 Task: Check the "Animations" tab.
Action: Mouse moved to (1246, 35)
Screenshot: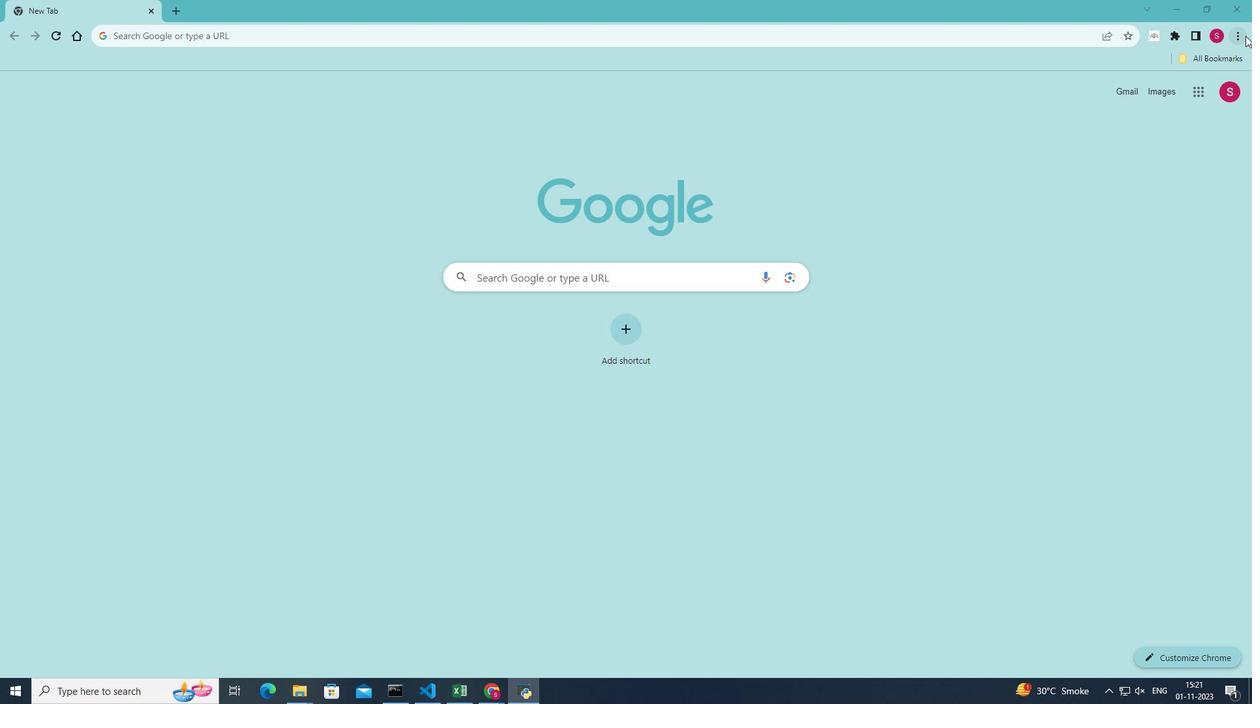 
Action: Mouse pressed left at (1246, 35)
Screenshot: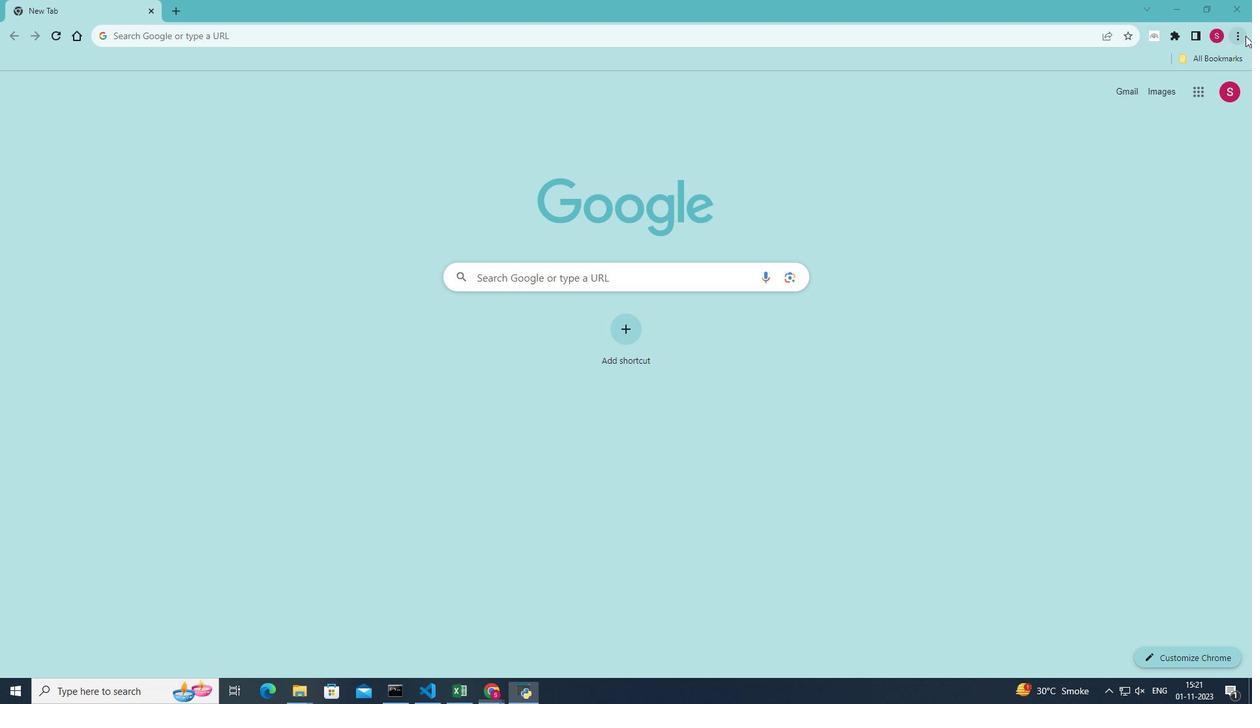 
Action: Mouse moved to (1120, 240)
Screenshot: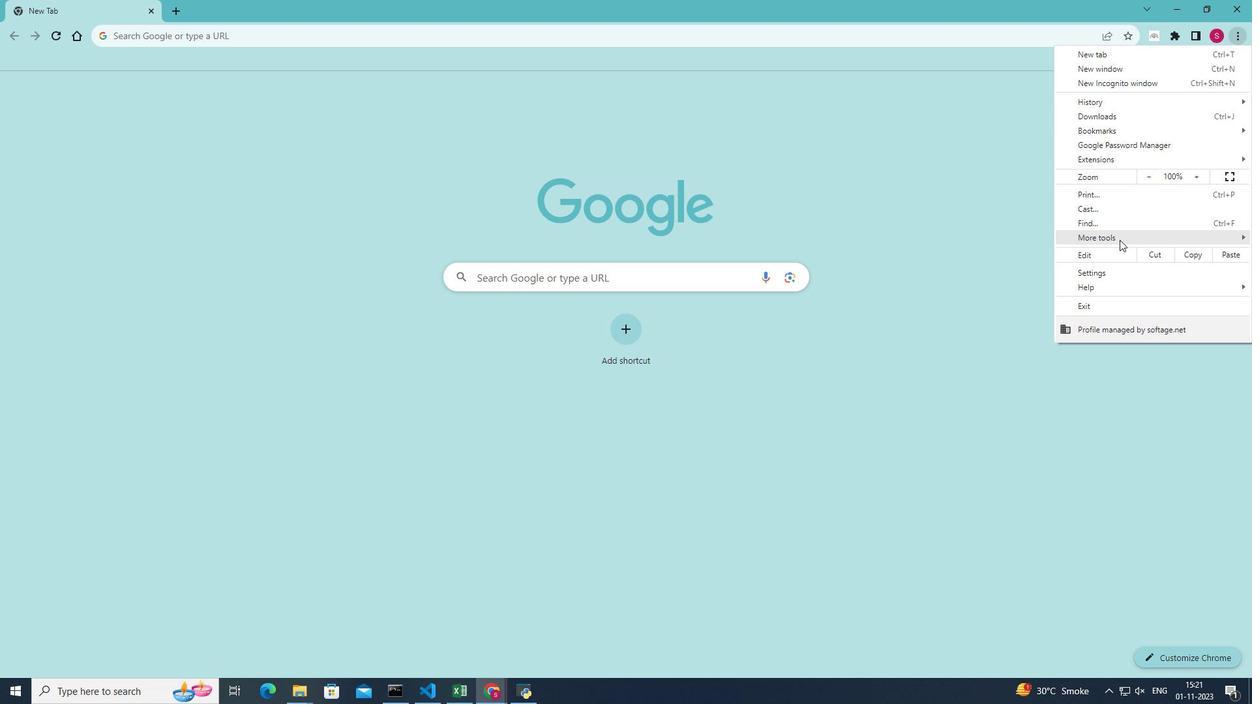 
Action: Mouse pressed left at (1120, 240)
Screenshot: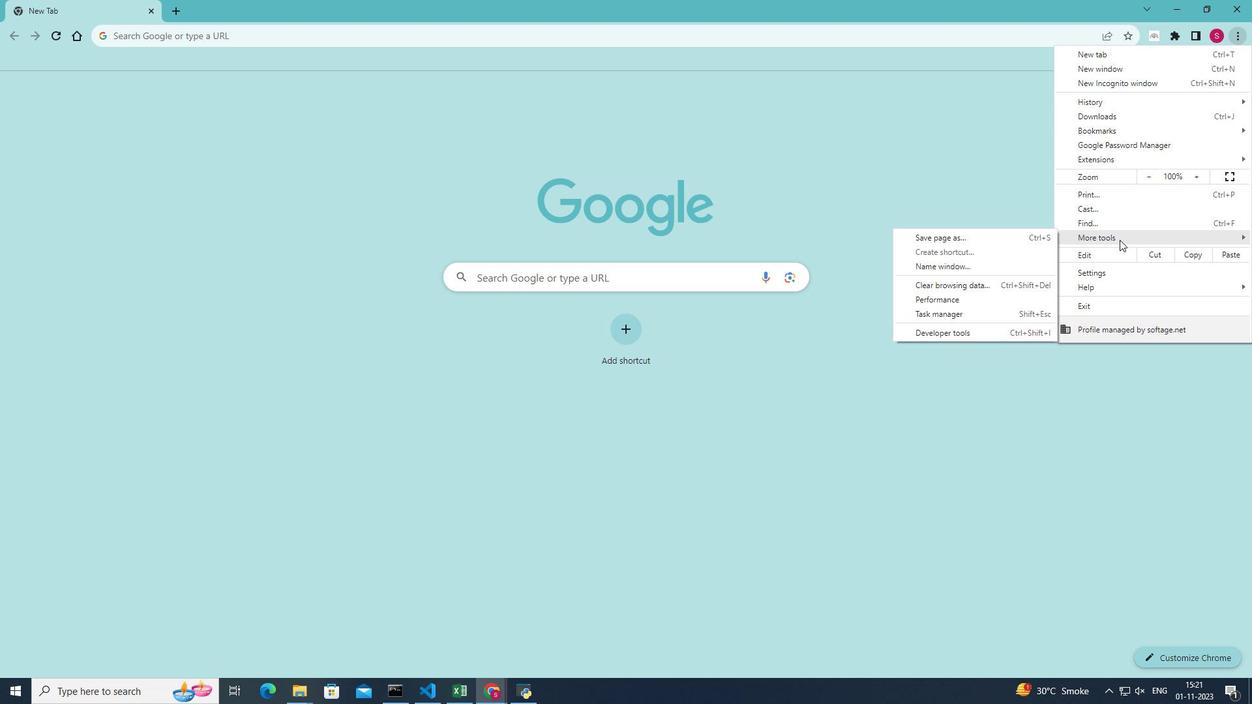 
Action: Mouse moved to (976, 333)
Screenshot: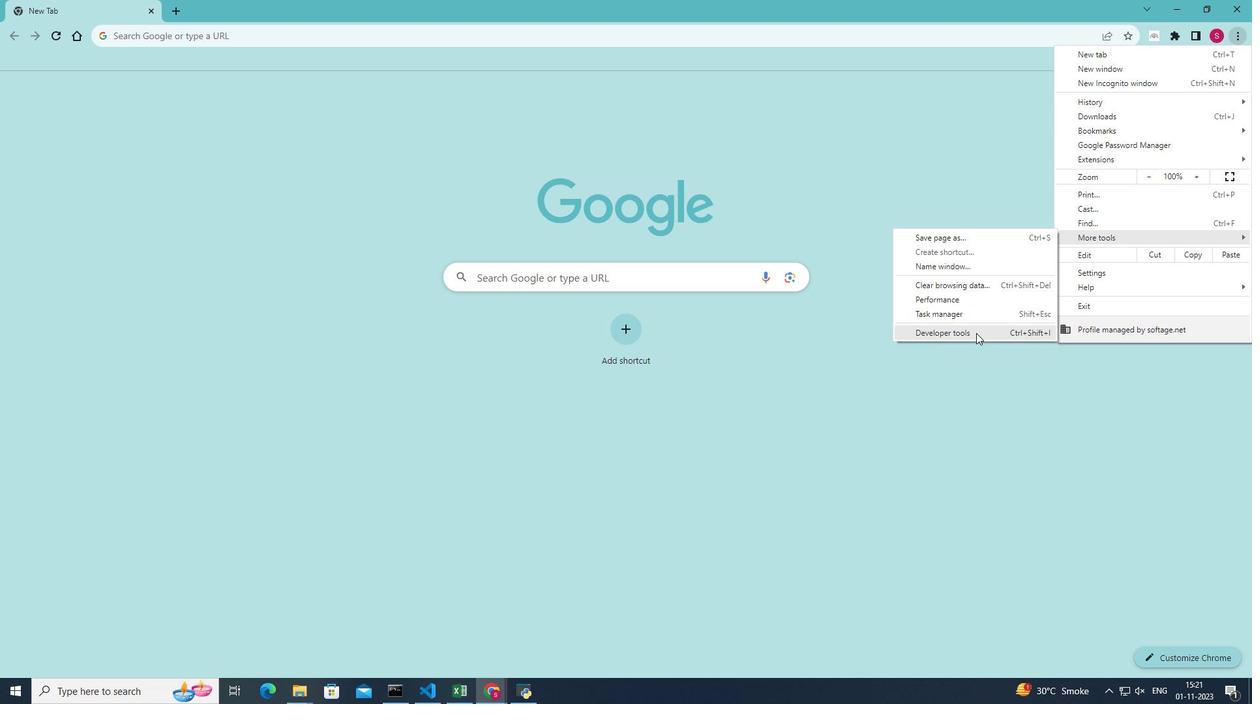 
Action: Mouse pressed left at (976, 333)
Screenshot: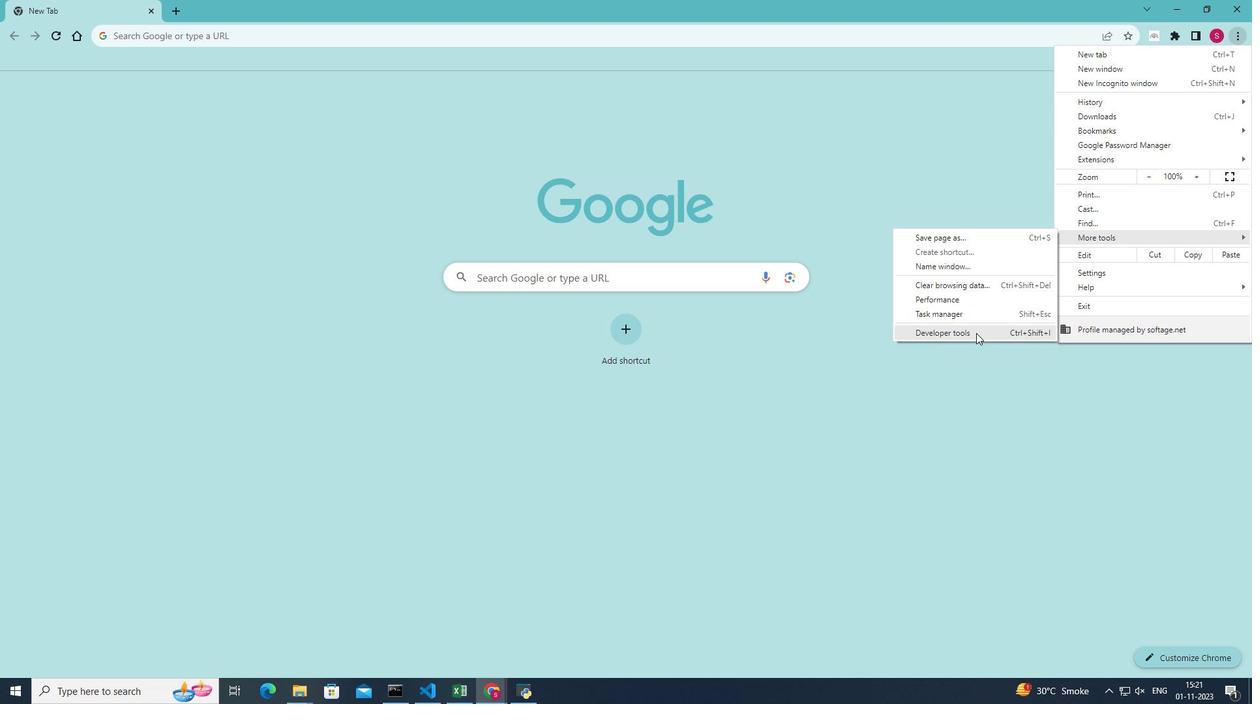 
Action: Mouse moved to (1224, 80)
Screenshot: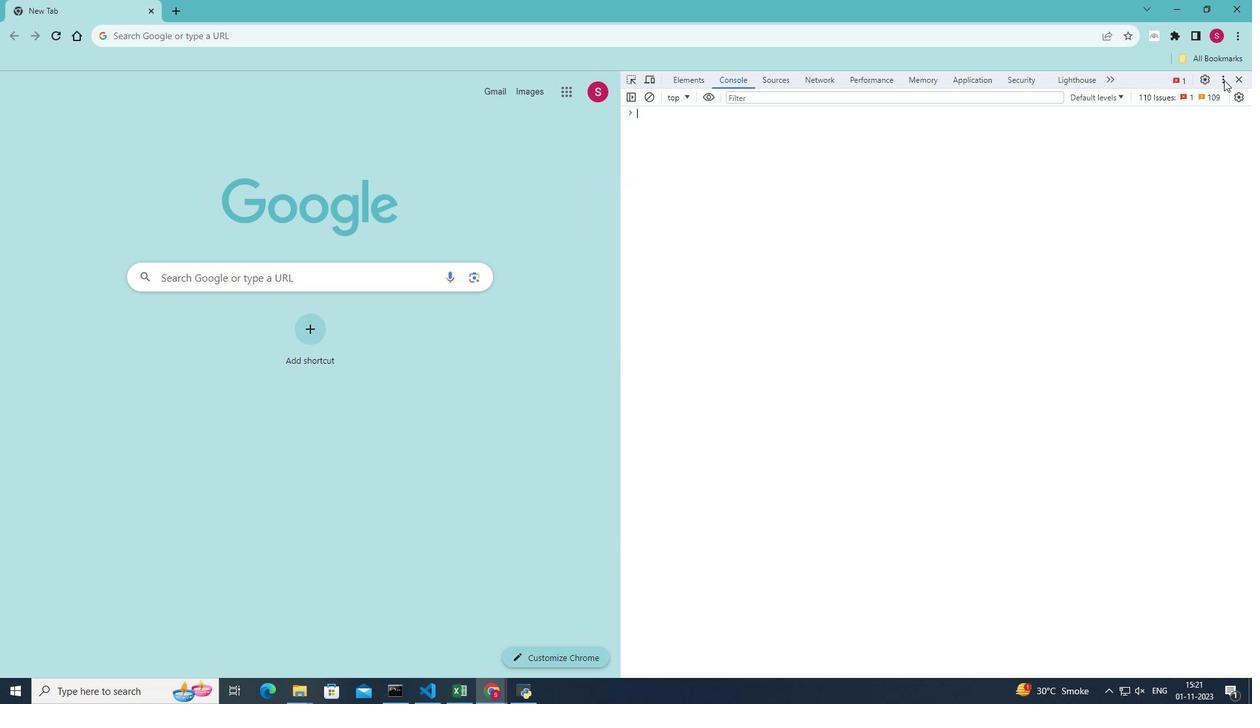 
Action: Mouse pressed left at (1224, 80)
Screenshot: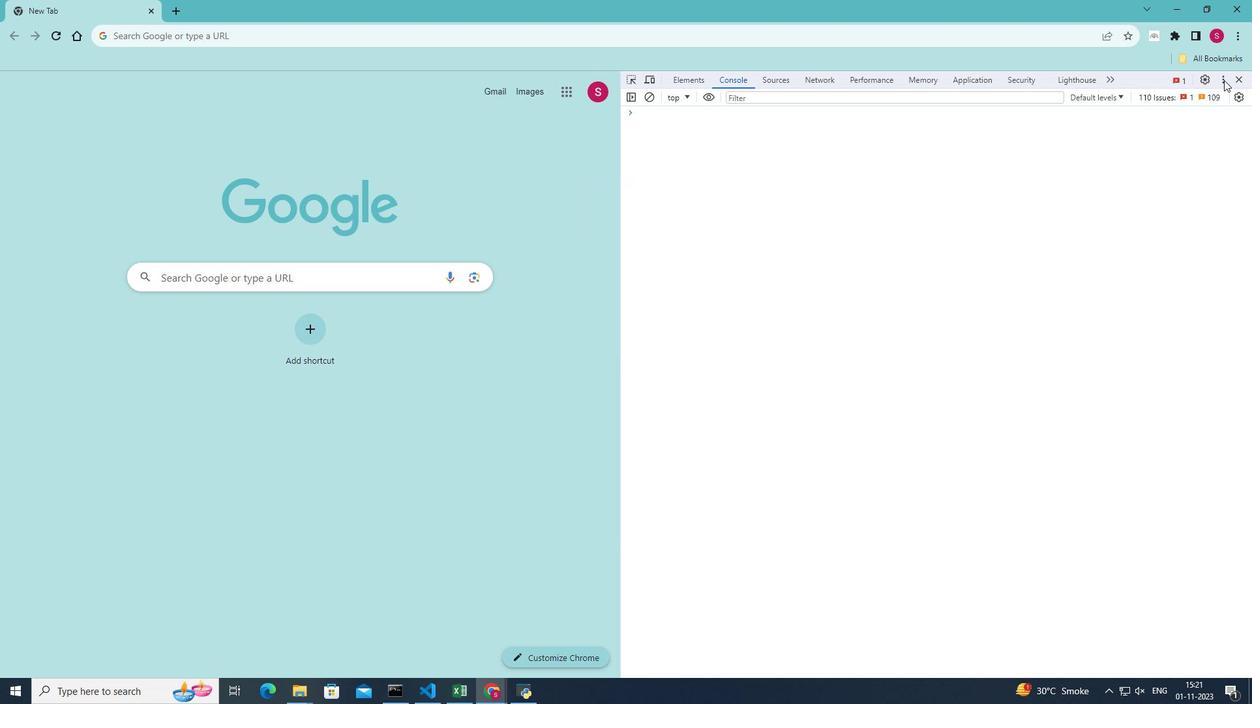
Action: Mouse moved to (1169, 184)
Screenshot: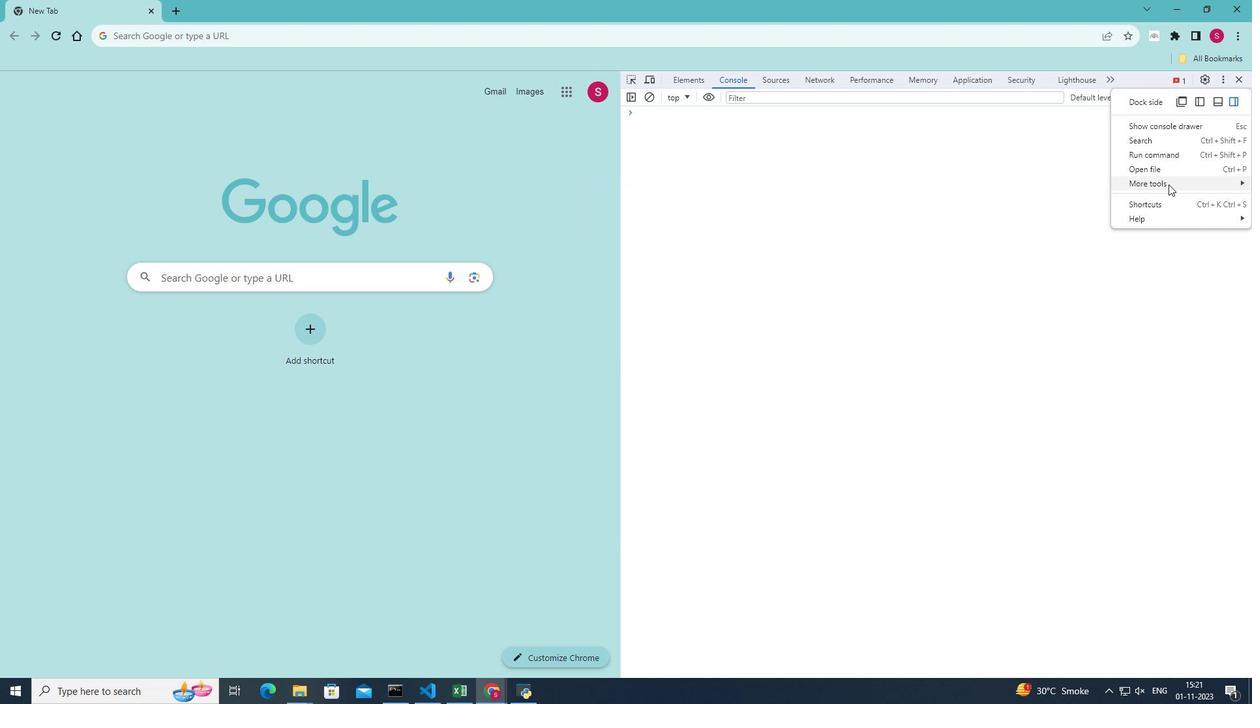 
Action: Mouse pressed left at (1169, 184)
Screenshot: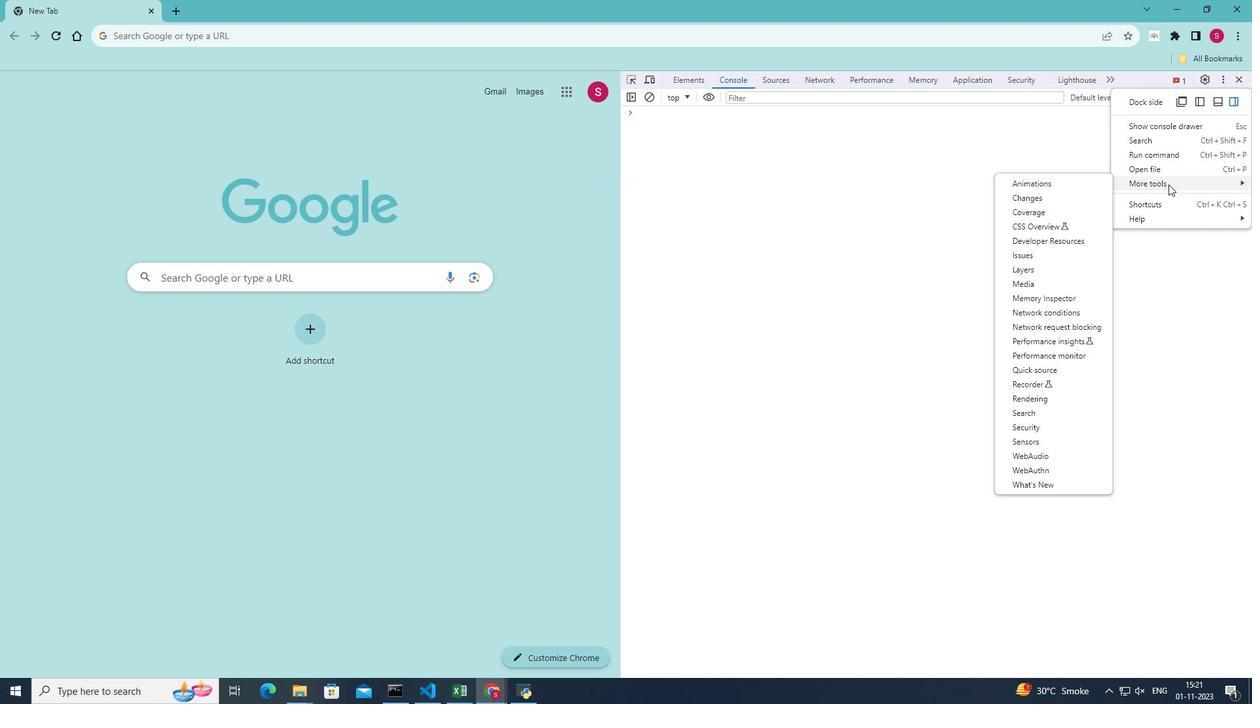 
Action: Mouse moved to (1071, 178)
Screenshot: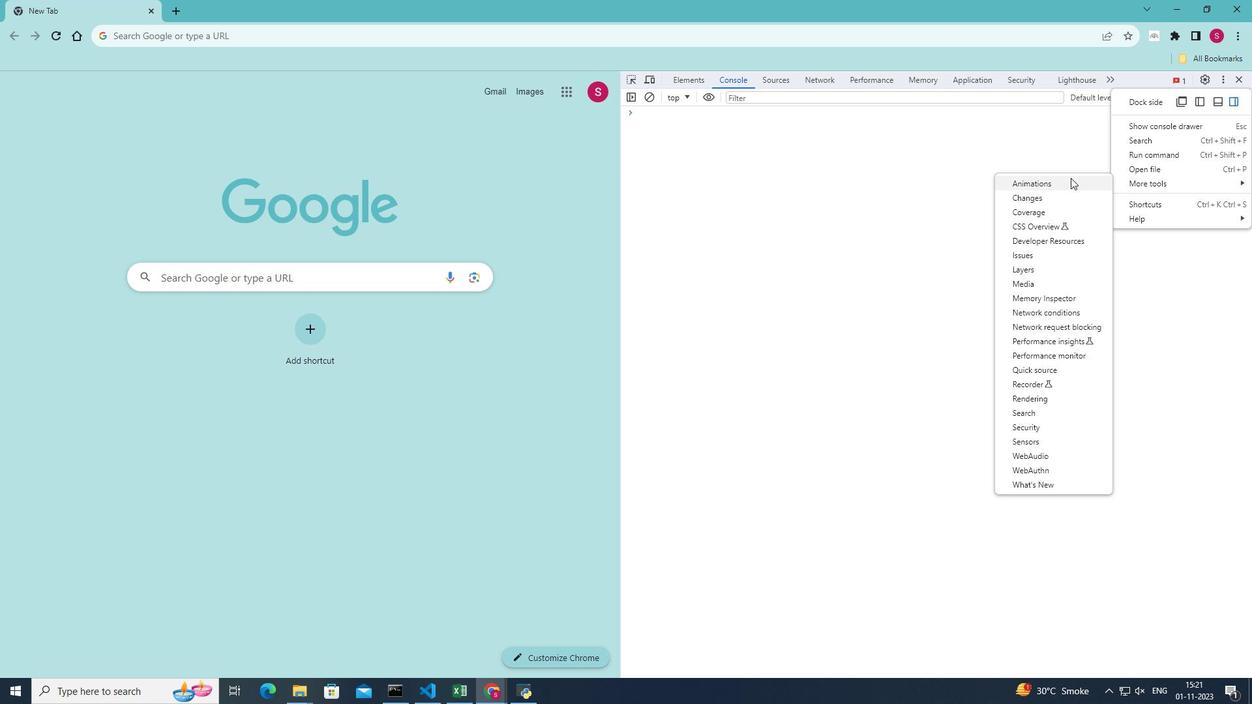 
Action: Mouse pressed left at (1071, 178)
Screenshot: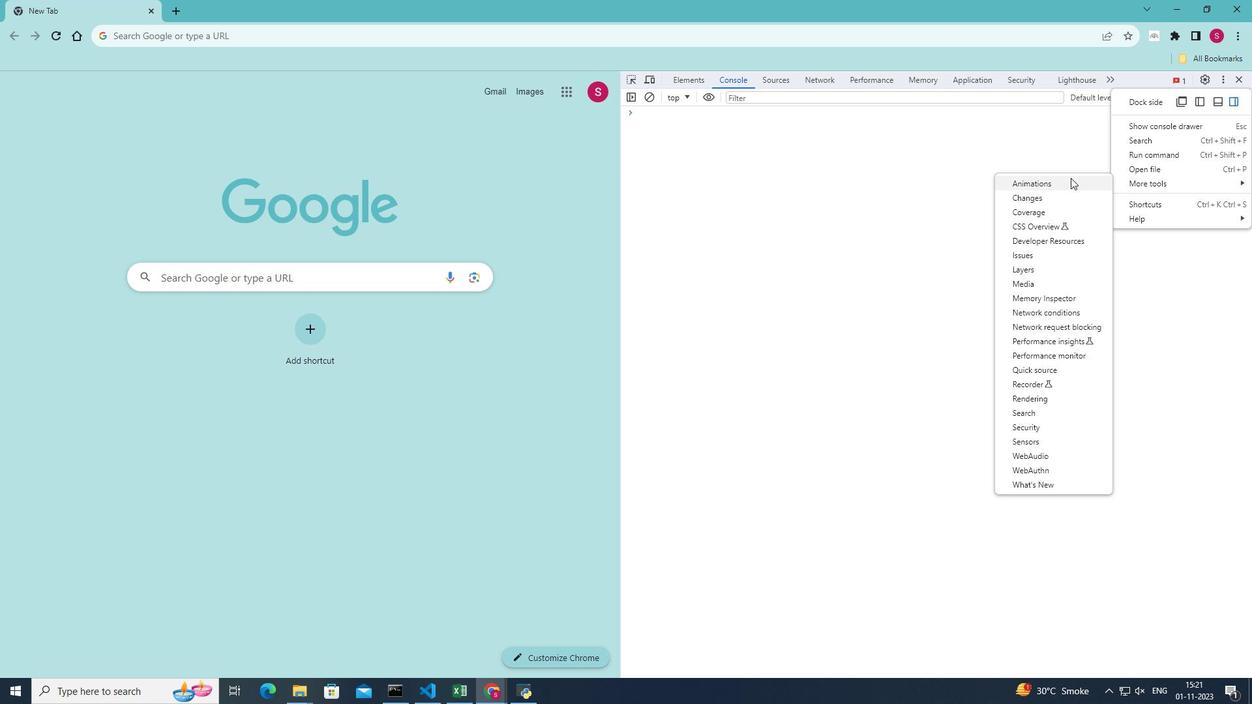 
Action: Mouse moved to (1027, 609)
Screenshot: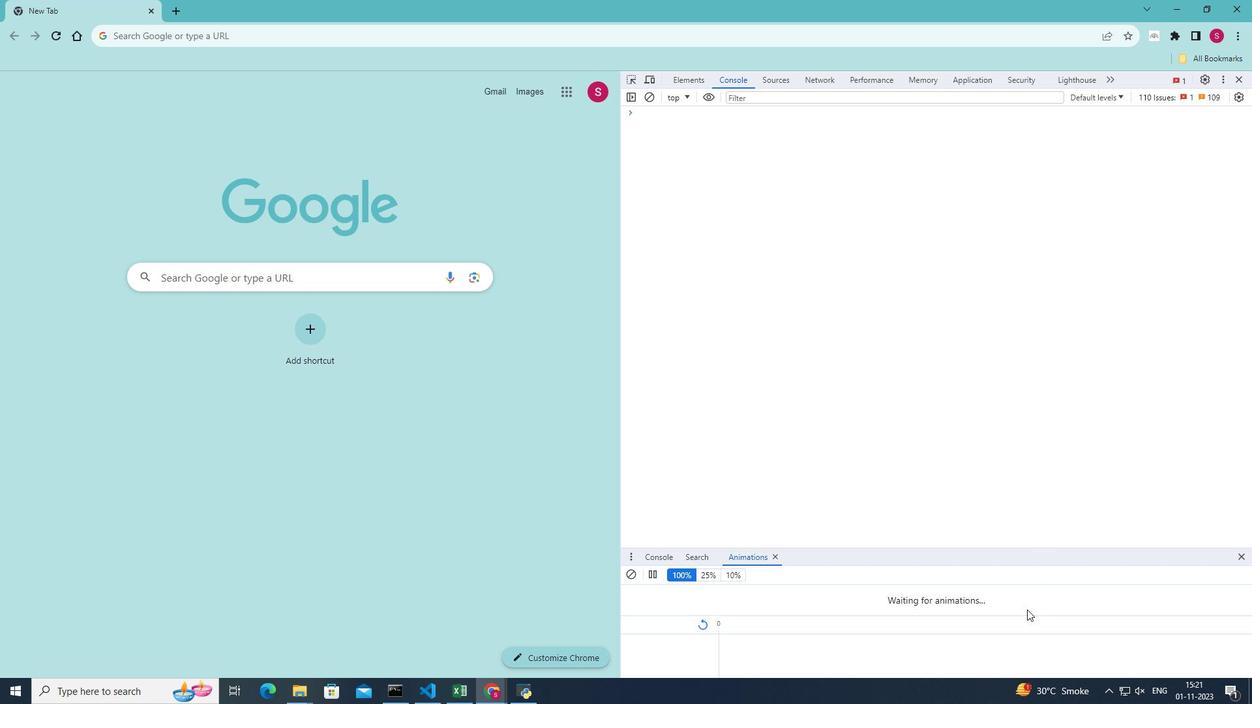 
Action: Mouse scrolled (1027, 609) with delta (0, 0)
Screenshot: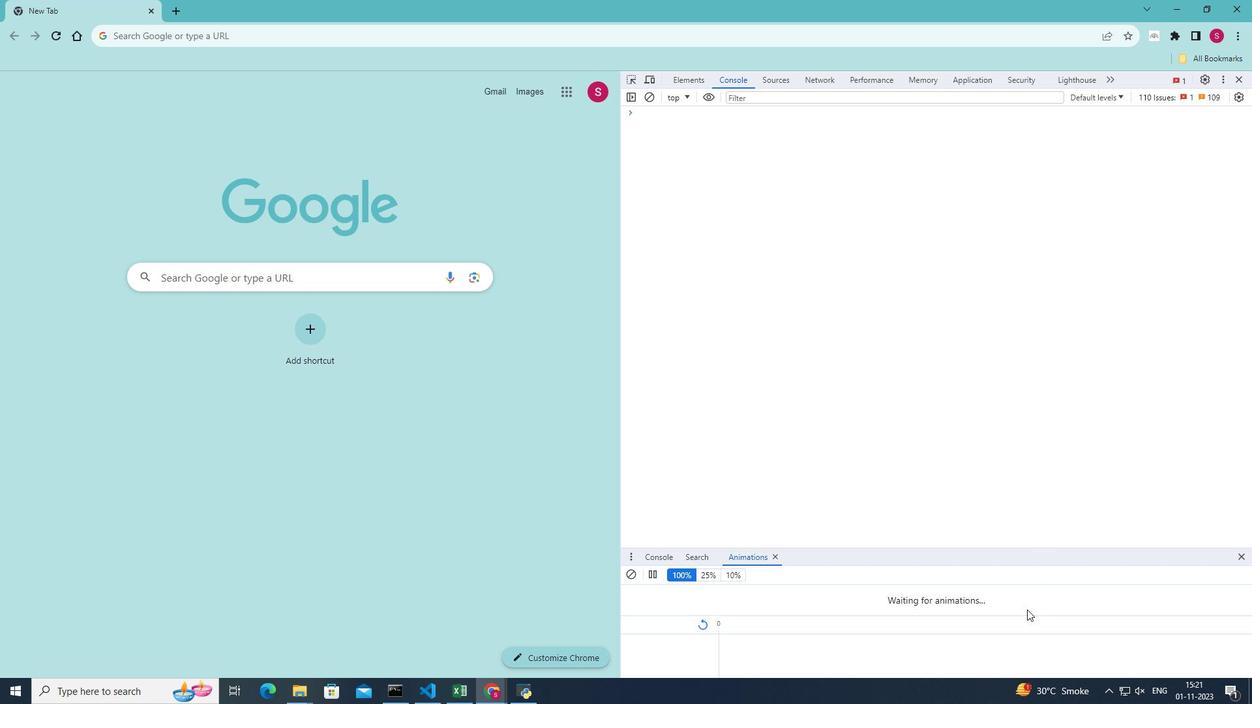 
Action: Mouse moved to (703, 624)
Screenshot: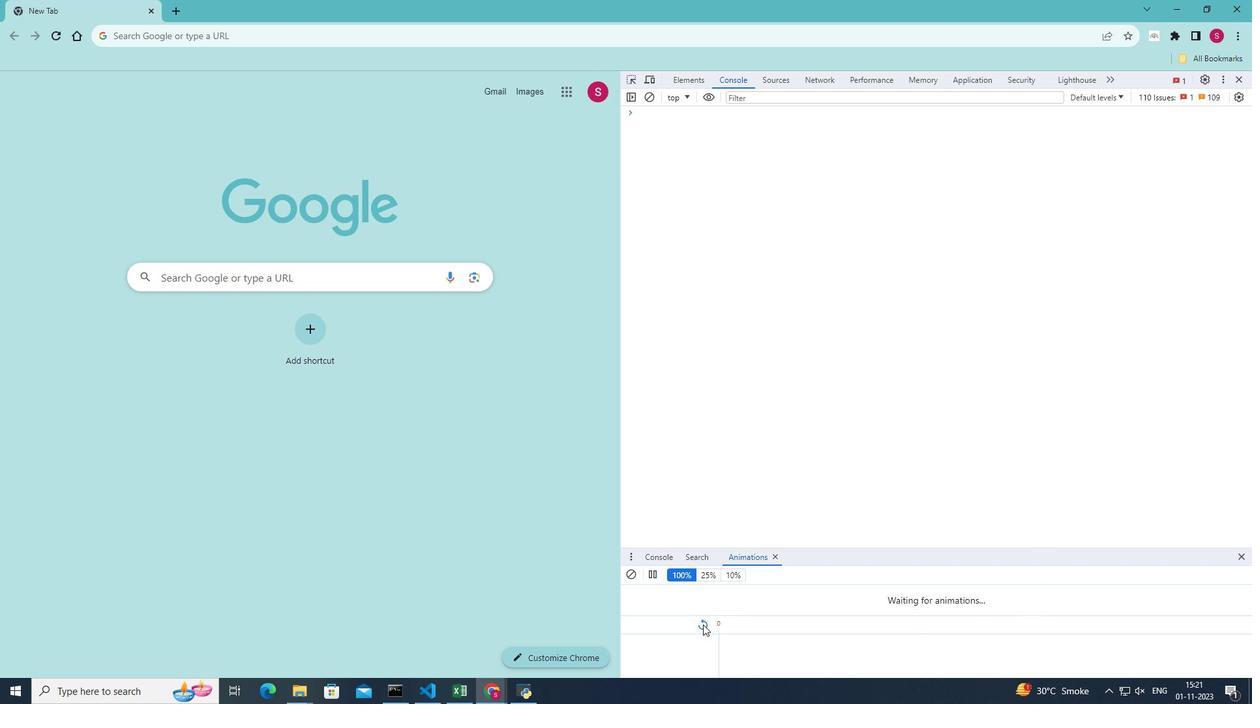 
Action: Mouse pressed left at (703, 624)
Screenshot: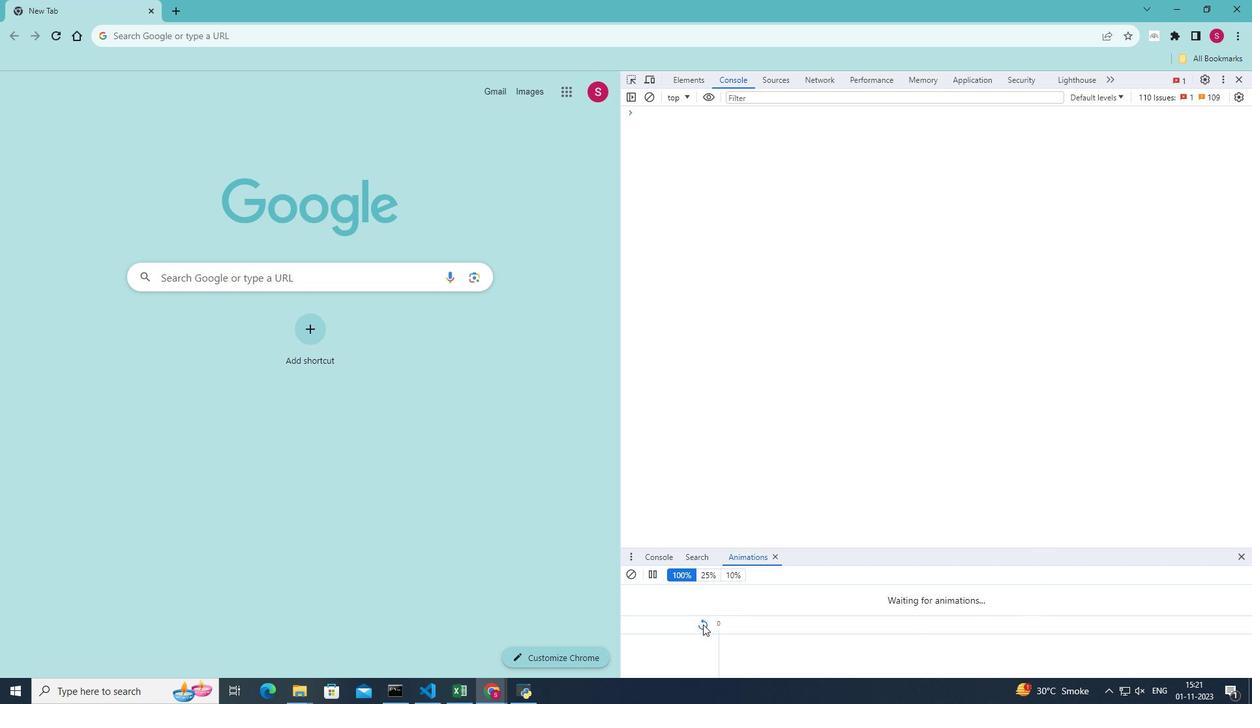 
Action: Mouse moved to (979, 611)
Screenshot: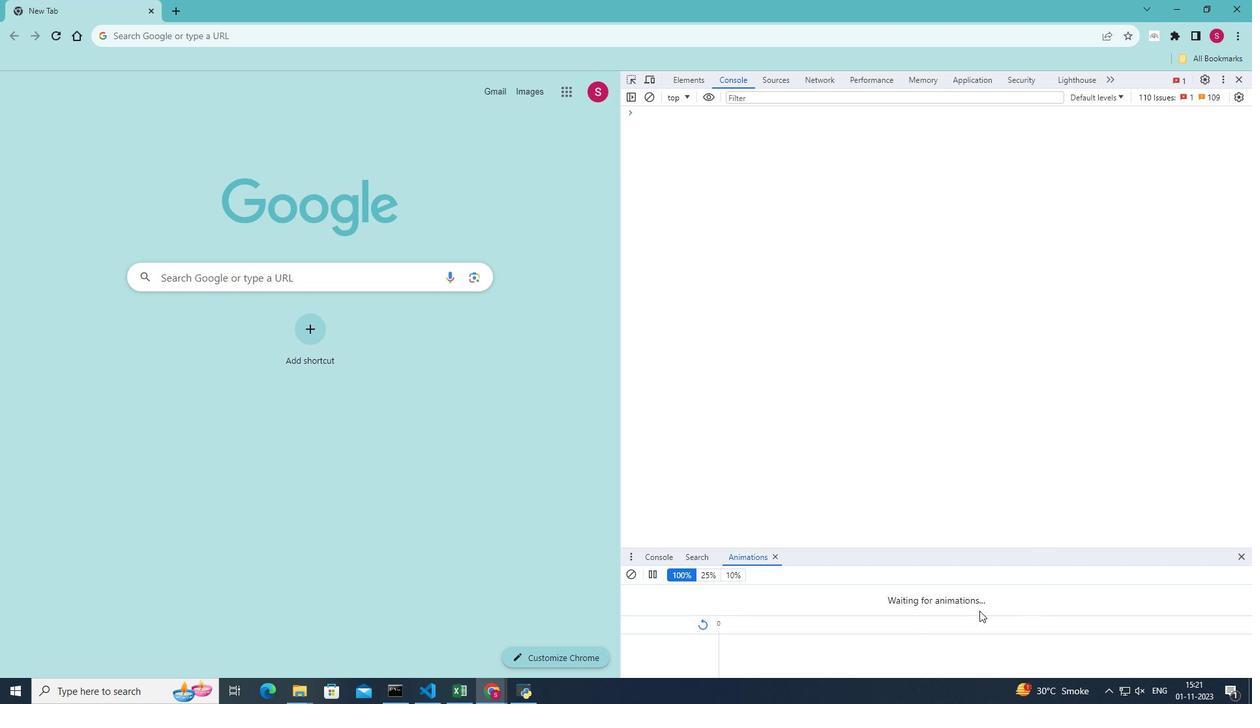 
